 Task: Change  the formatting of the data to Which is Less than 5. In conditional formating, put the option 'Chart 8 colour.'In the sheet  Attendance Sheet for Weekly Follow-upbook
Action: Mouse moved to (72, 109)
Screenshot: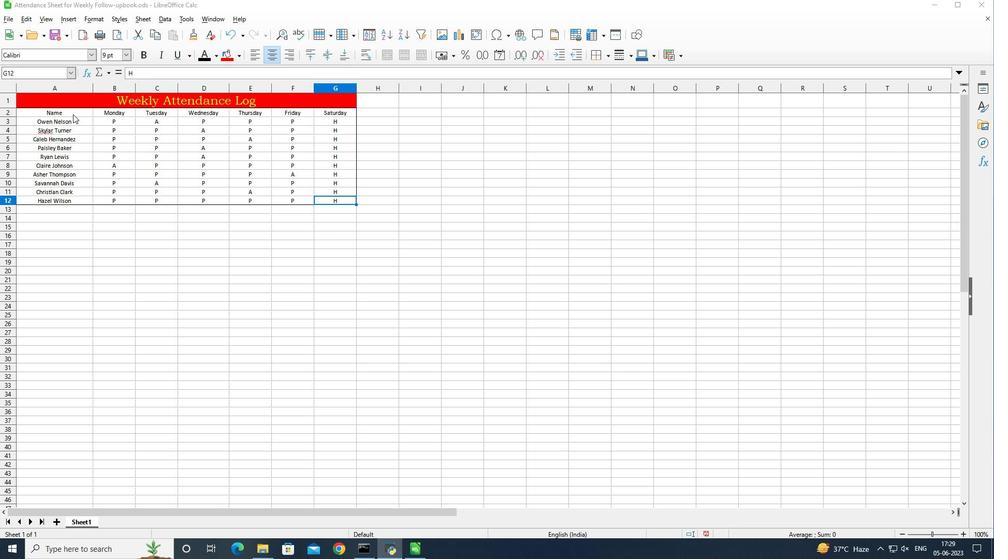 
Action: Mouse pressed left at (72, 109)
Screenshot: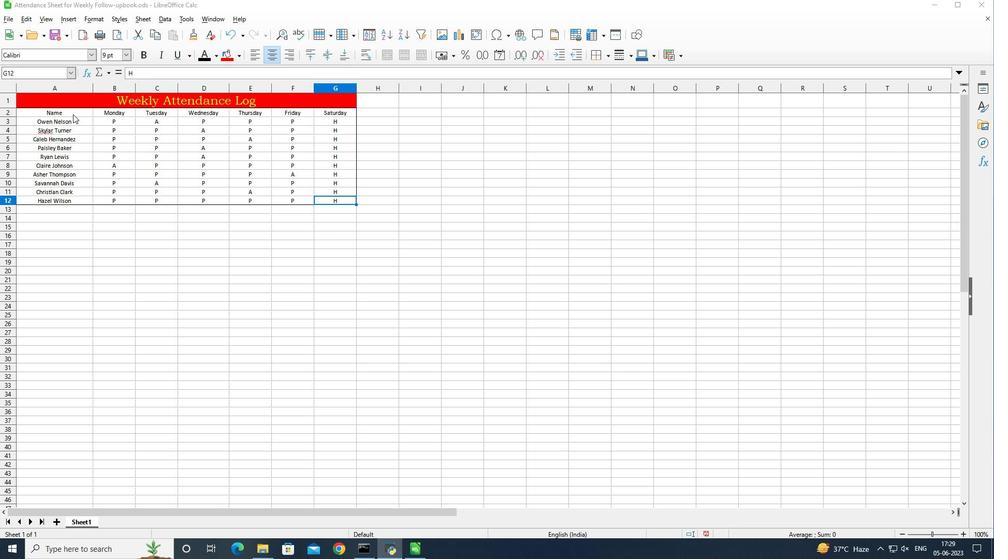 
Action: Mouse pressed left at (72, 109)
Screenshot: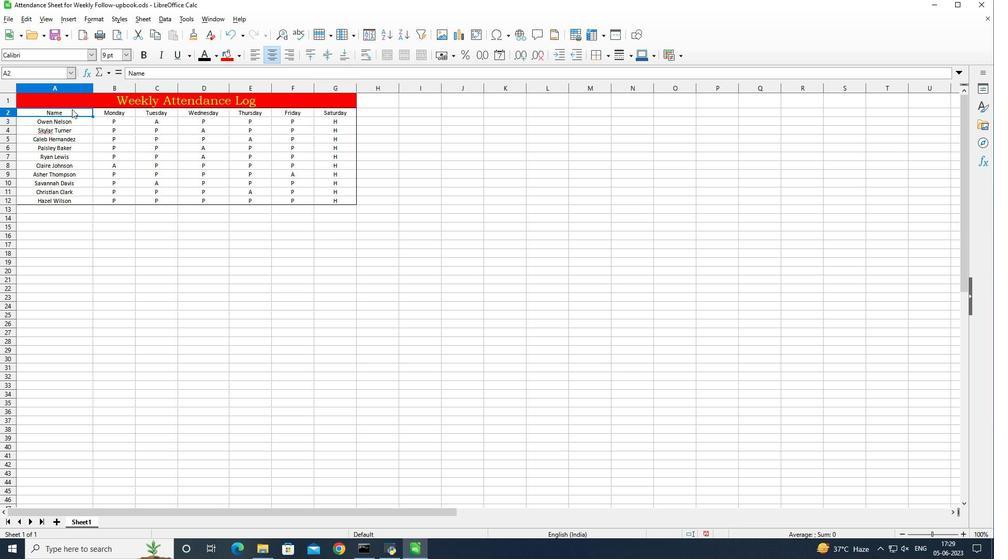 
Action: Mouse moved to (682, 56)
Screenshot: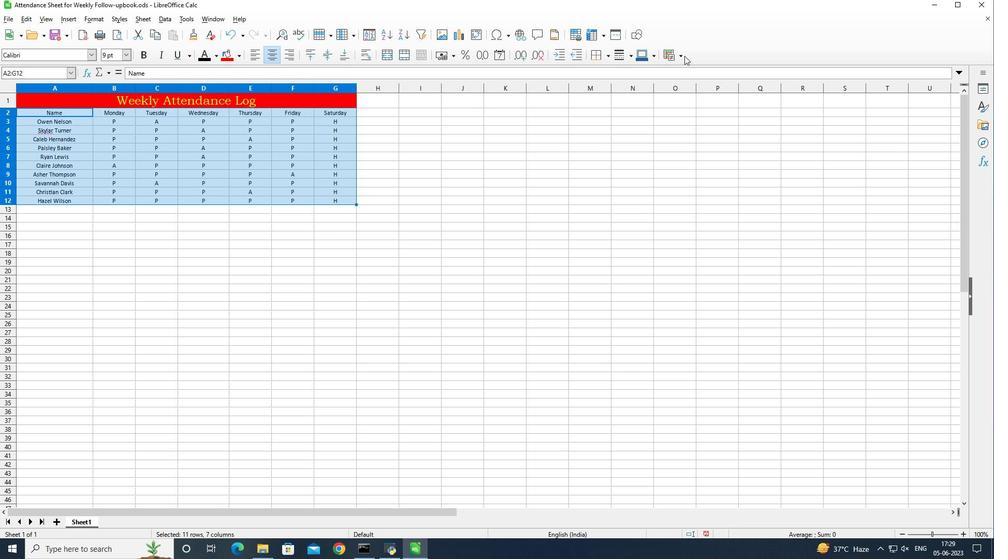 
Action: Mouse pressed left at (682, 56)
Screenshot: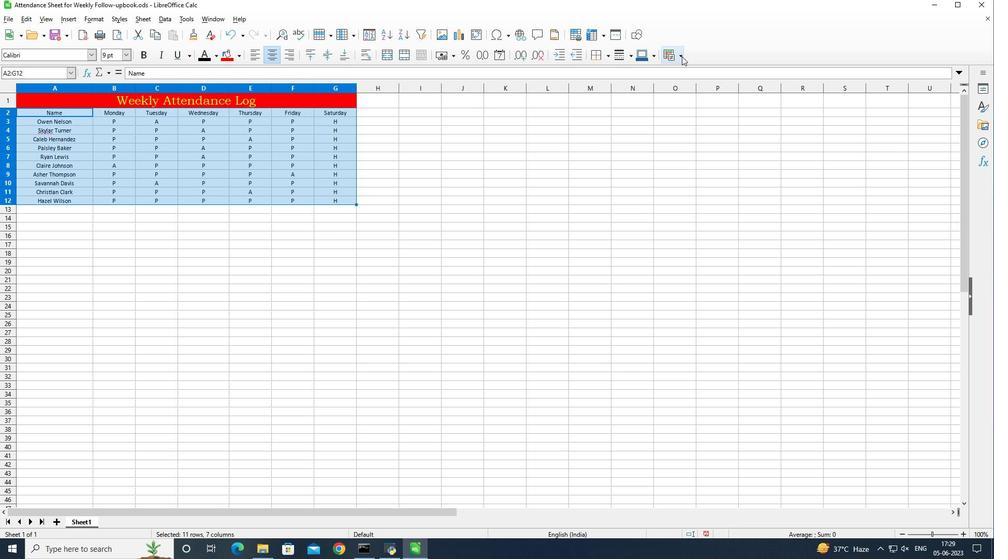 
Action: Mouse moved to (683, 71)
Screenshot: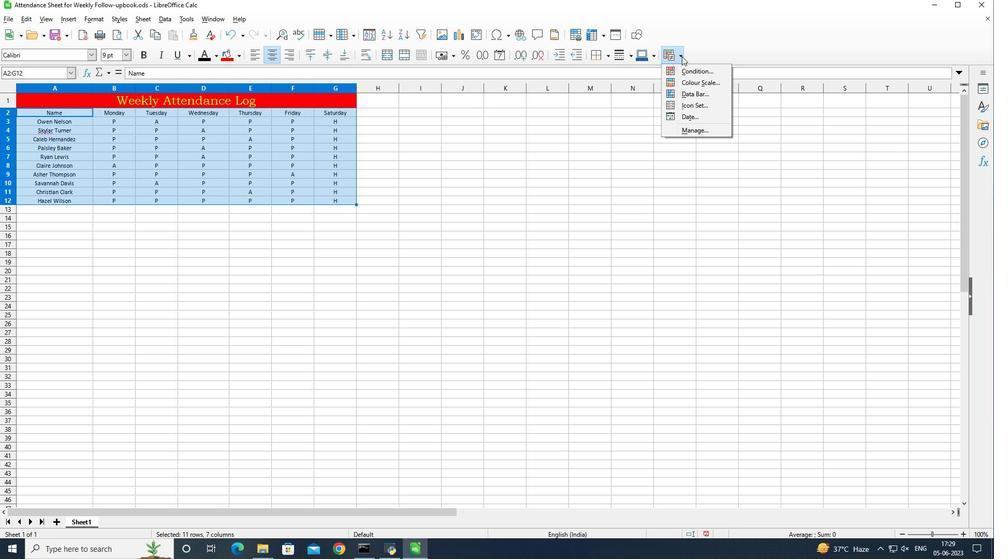 
Action: Mouse pressed left at (683, 71)
Screenshot: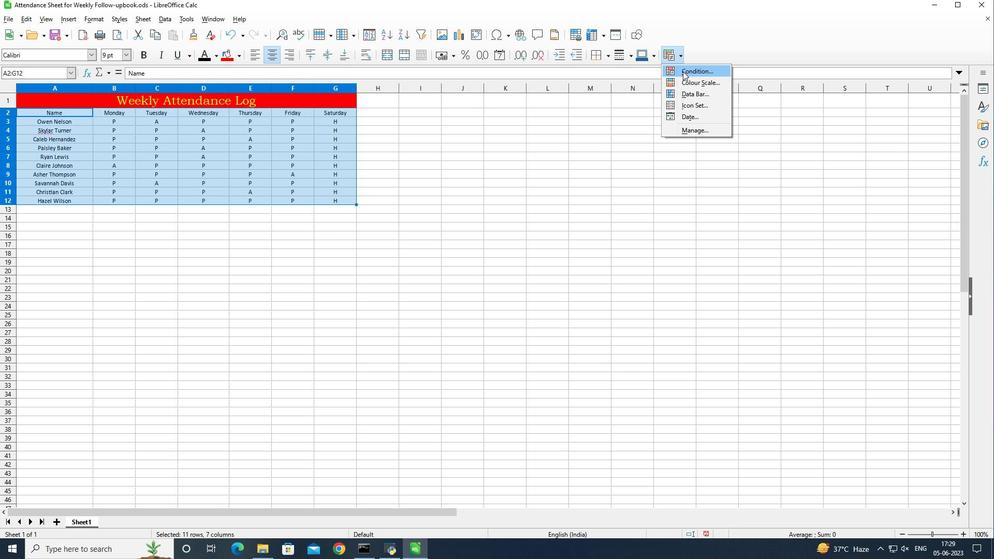 
Action: Mouse moved to (510, 165)
Screenshot: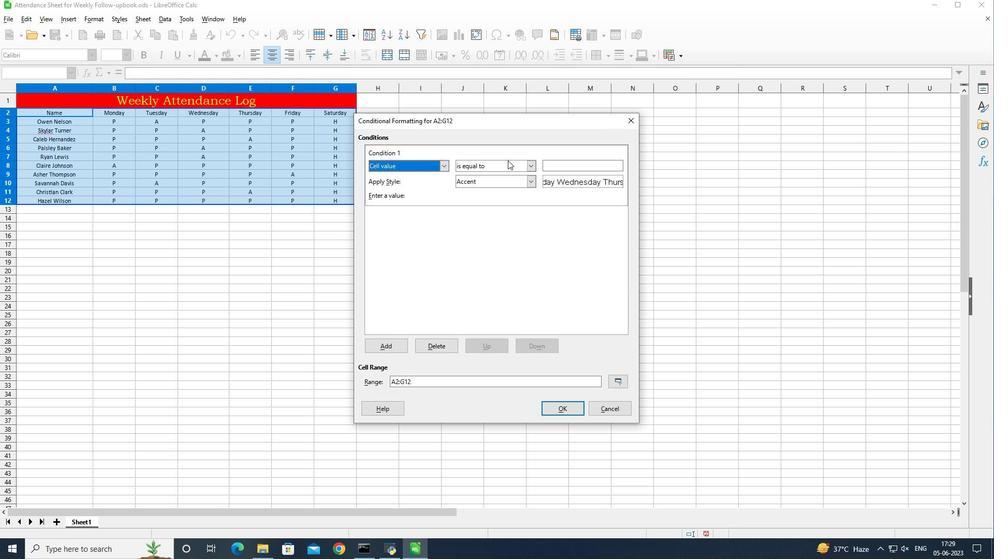 
Action: Mouse pressed left at (510, 165)
Screenshot: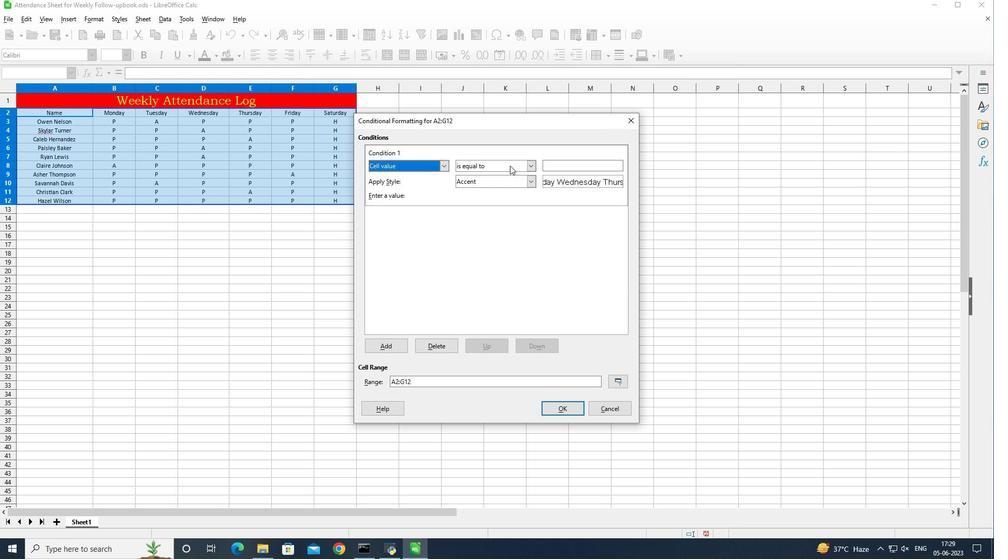 
Action: Mouse moved to (518, 187)
Screenshot: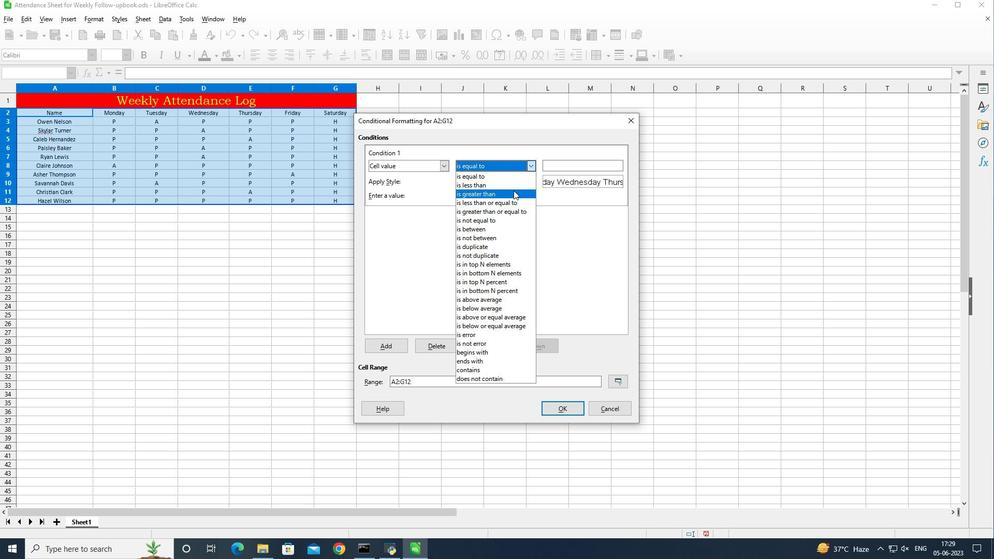 
Action: Mouse pressed left at (518, 187)
Screenshot: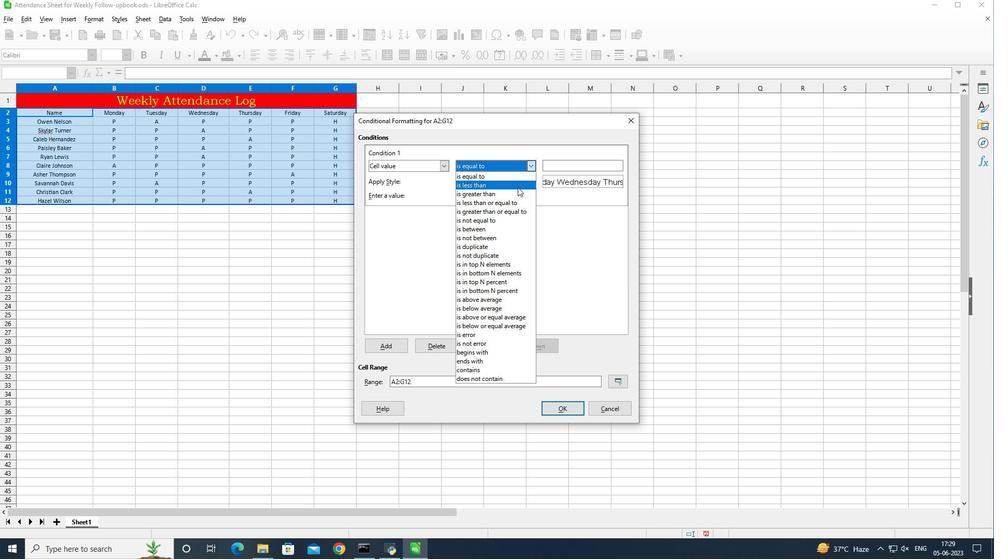 
Action: Mouse moved to (591, 164)
Screenshot: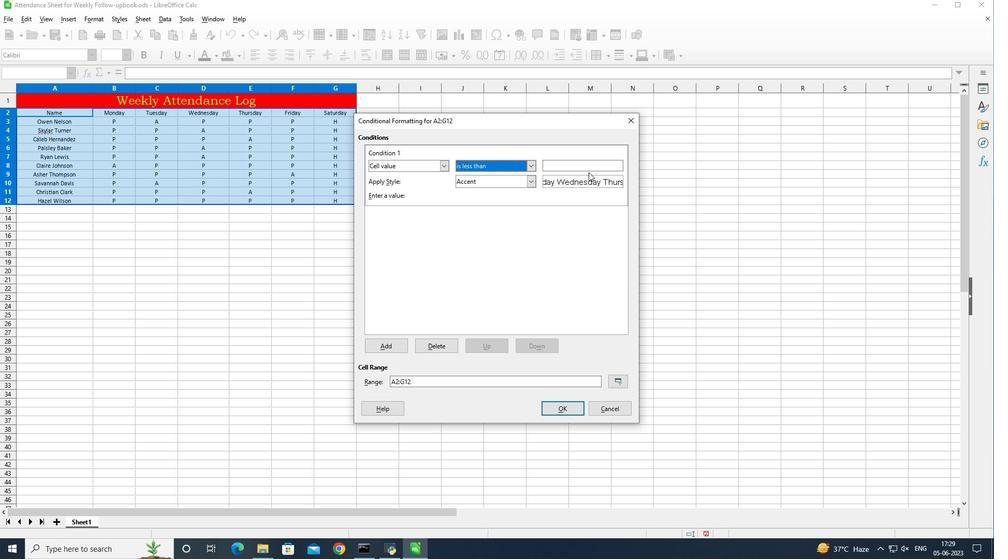 
Action: Mouse pressed left at (591, 164)
Screenshot: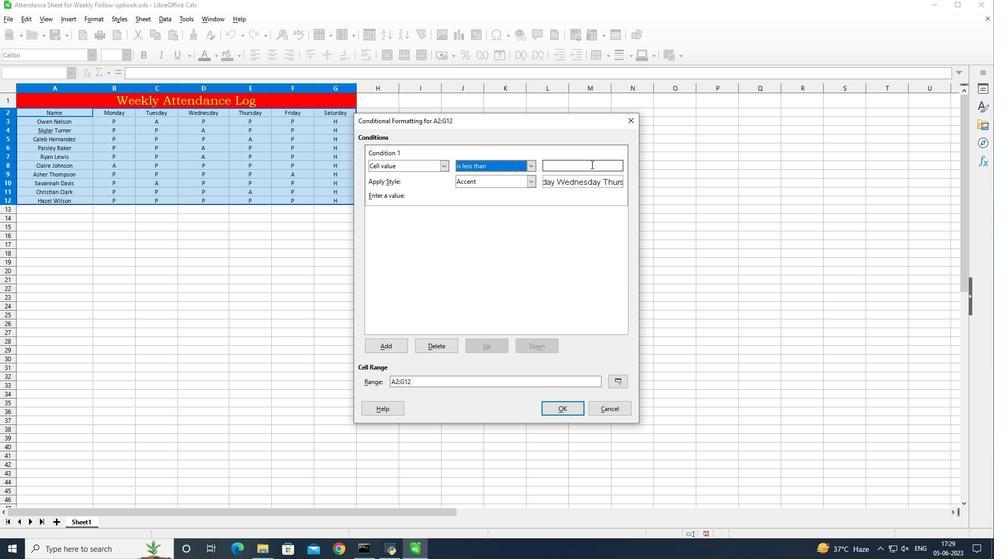 
Action: Key pressed 5<Key.enter>
Screenshot: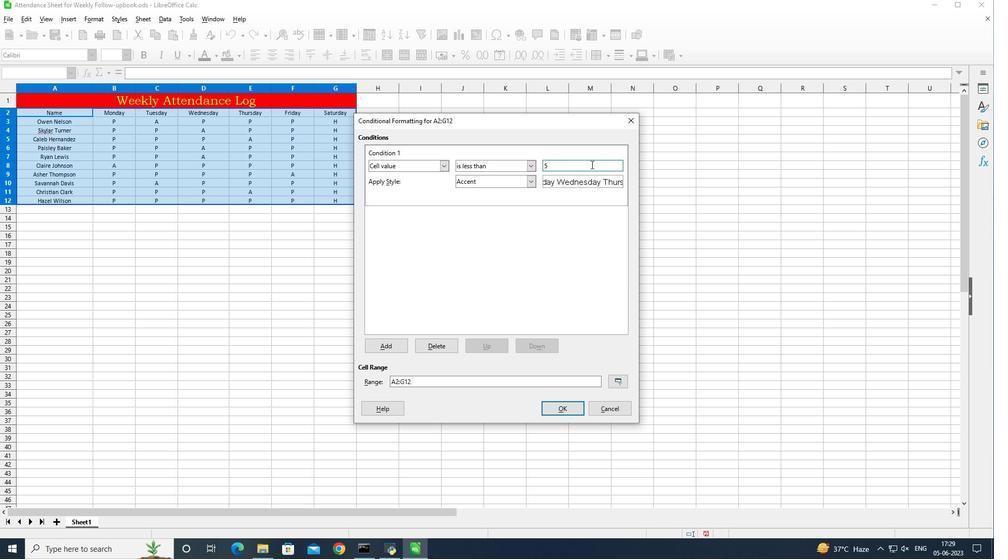 
Action: Mouse moved to (682, 53)
Screenshot: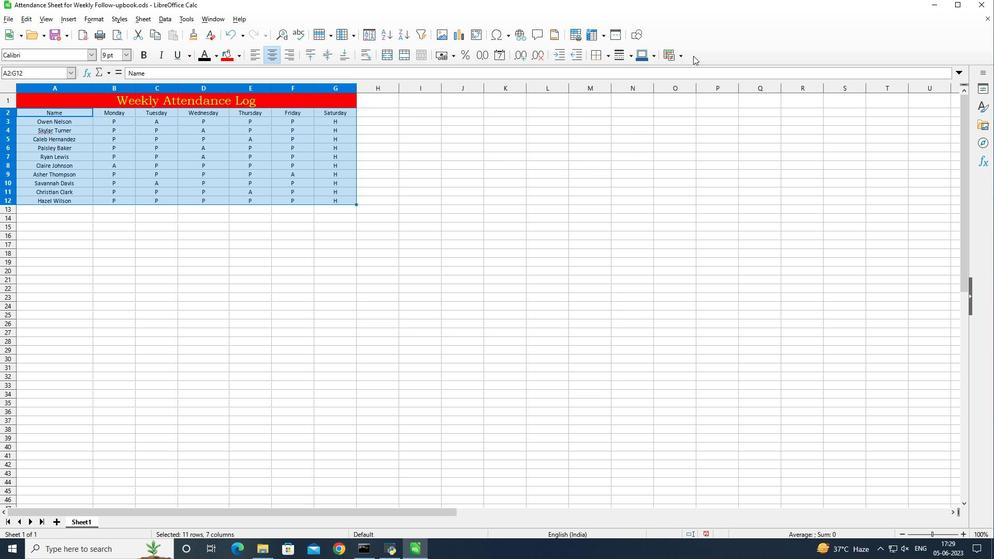 
Action: Mouse pressed left at (682, 53)
Screenshot: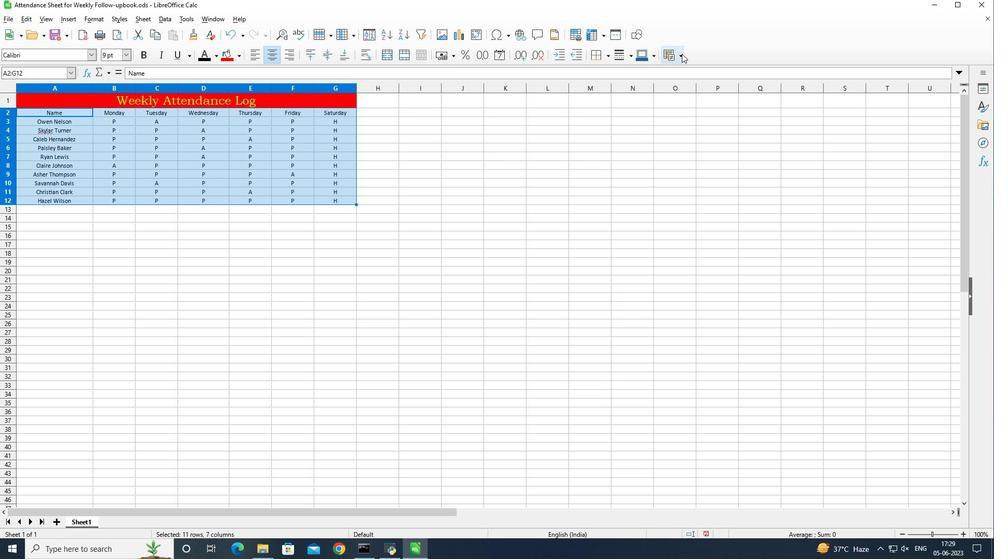 
Action: Mouse moved to (688, 83)
Screenshot: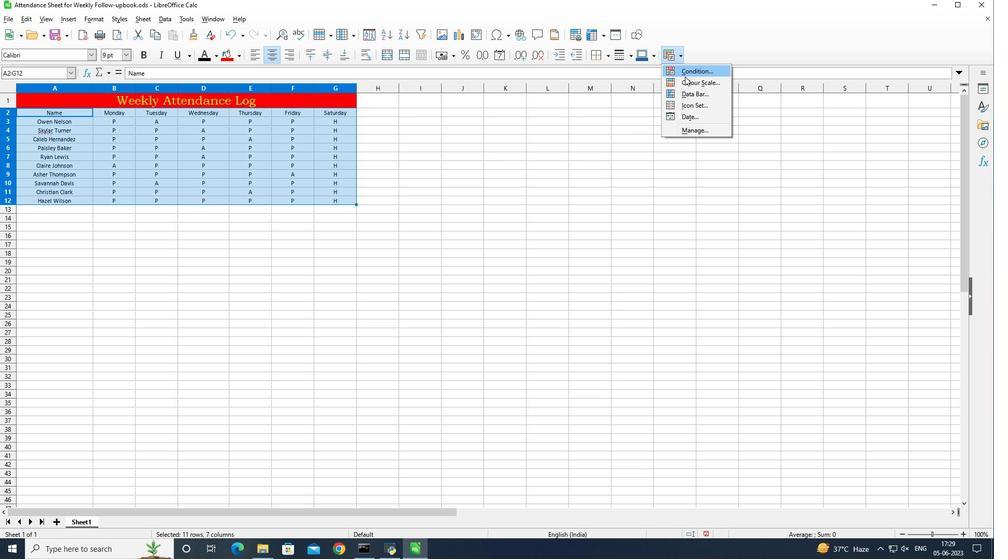 
Action: Mouse pressed left at (688, 83)
Screenshot: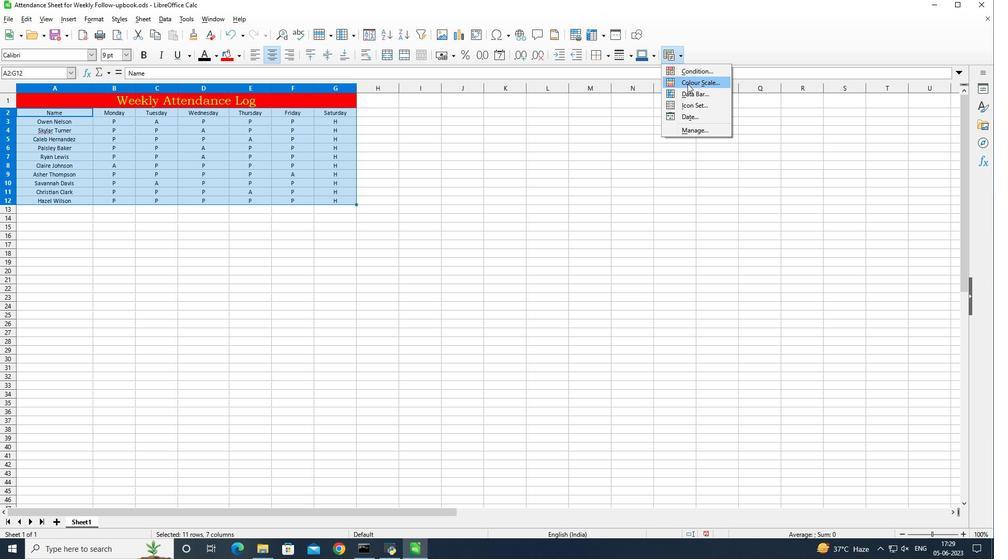 
Action: Mouse moved to (433, 168)
Screenshot: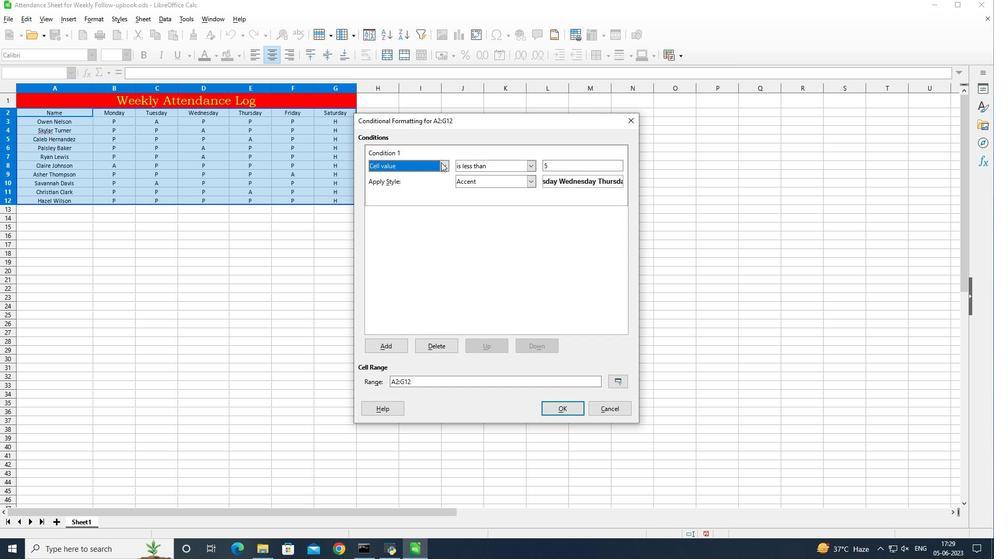 
Action: Mouse pressed left at (433, 168)
Screenshot: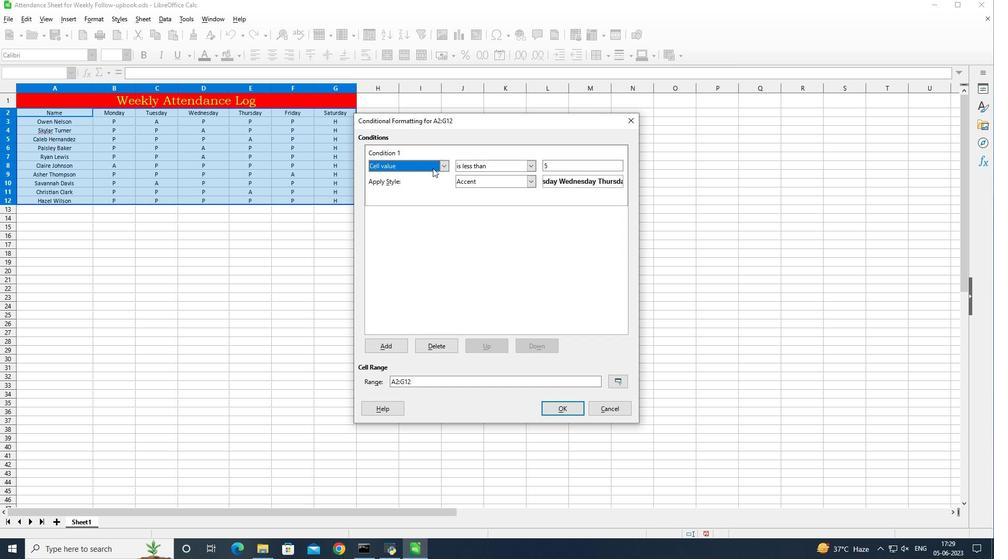
Action: Mouse moved to (432, 177)
Screenshot: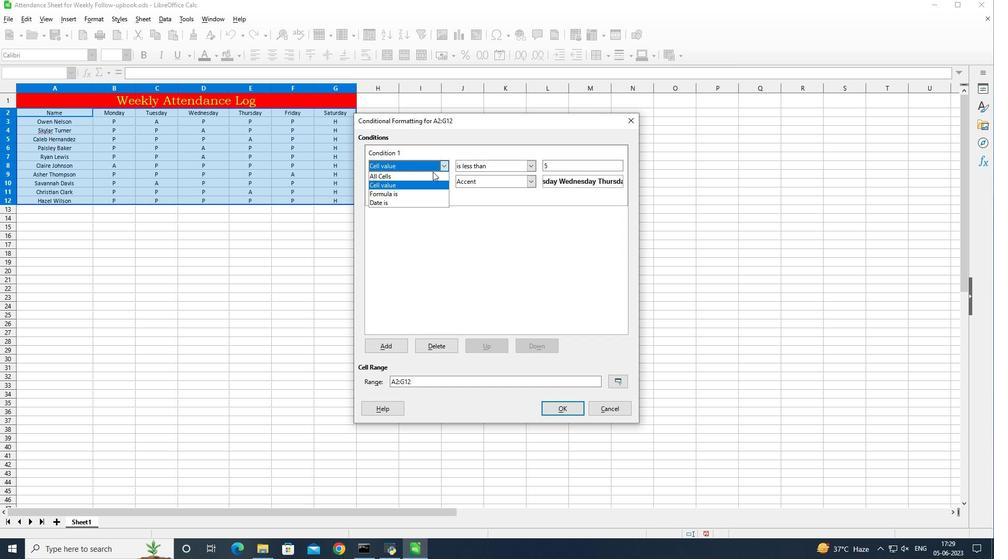 
Action: Mouse pressed left at (432, 177)
Screenshot: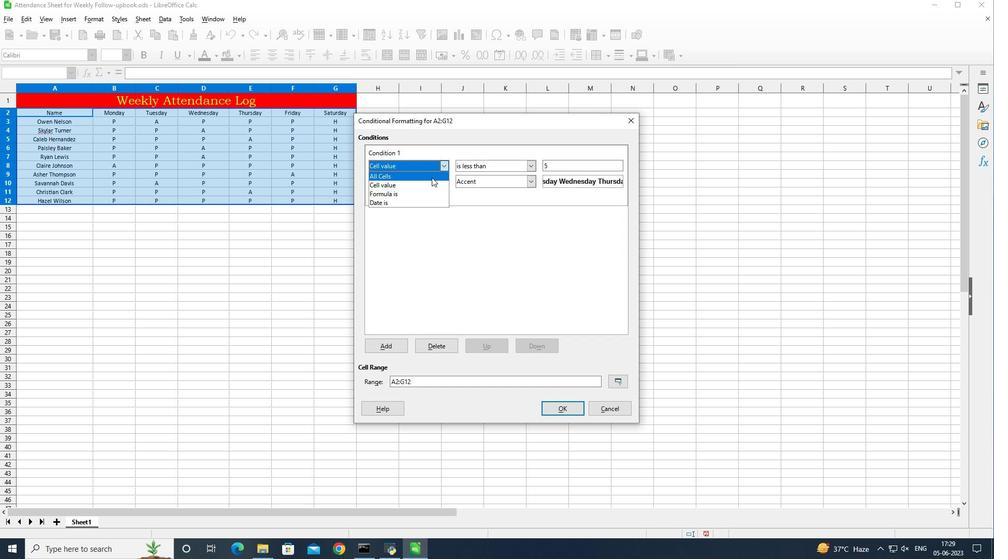 
Action: Mouse moved to (426, 223)
Screenshot: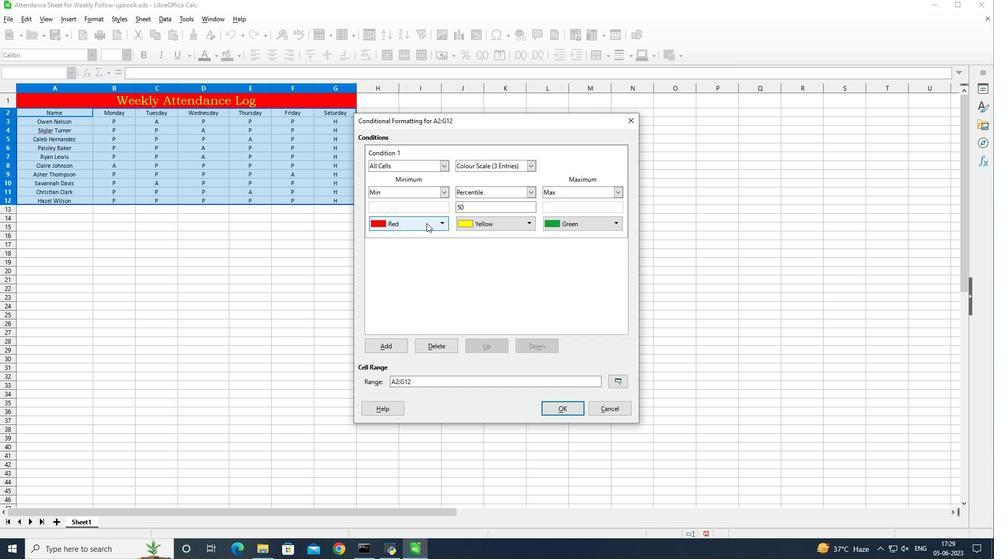 
Action: Mouse pressed left at (426, 223)
Screenshot: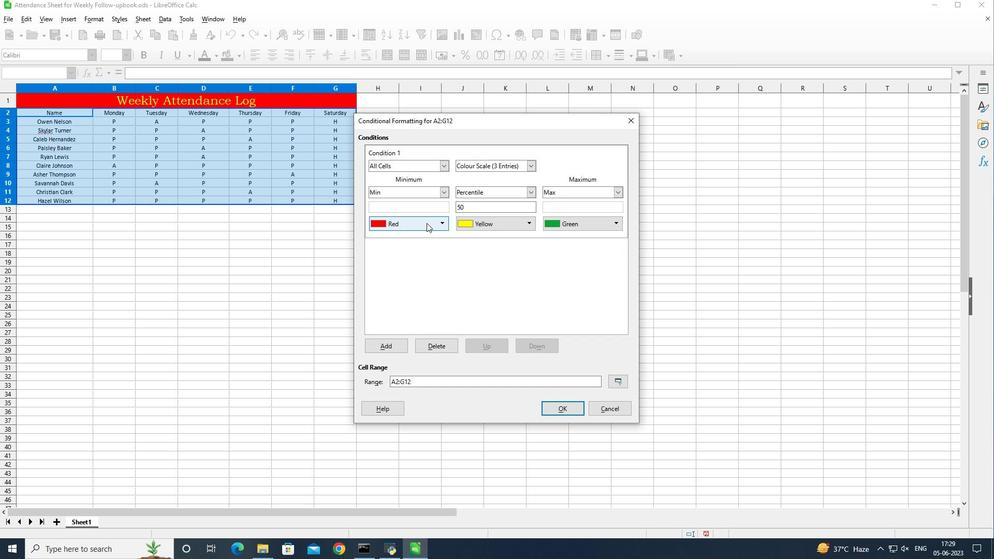 
Action: Mouse moved to (426, 237)
Screenshot: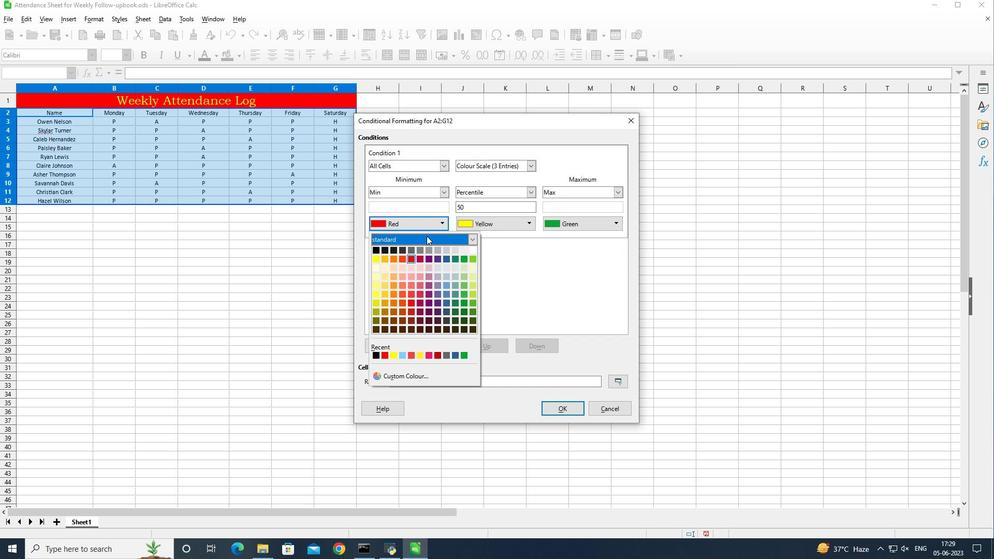 
Action: Mouse pressed left at (426, 237)
Screenshot: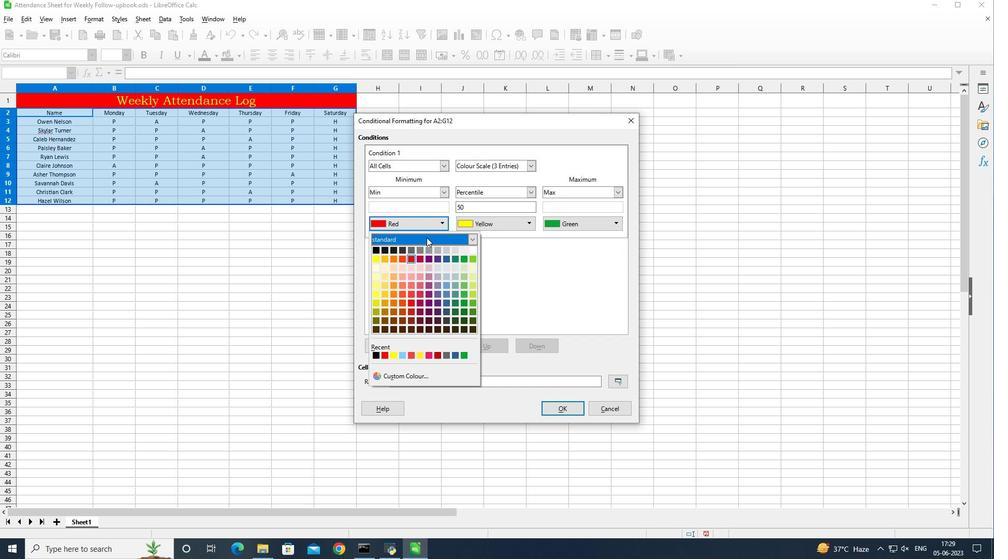 
Action: Mouse moved to (422, 258)
Screenshot: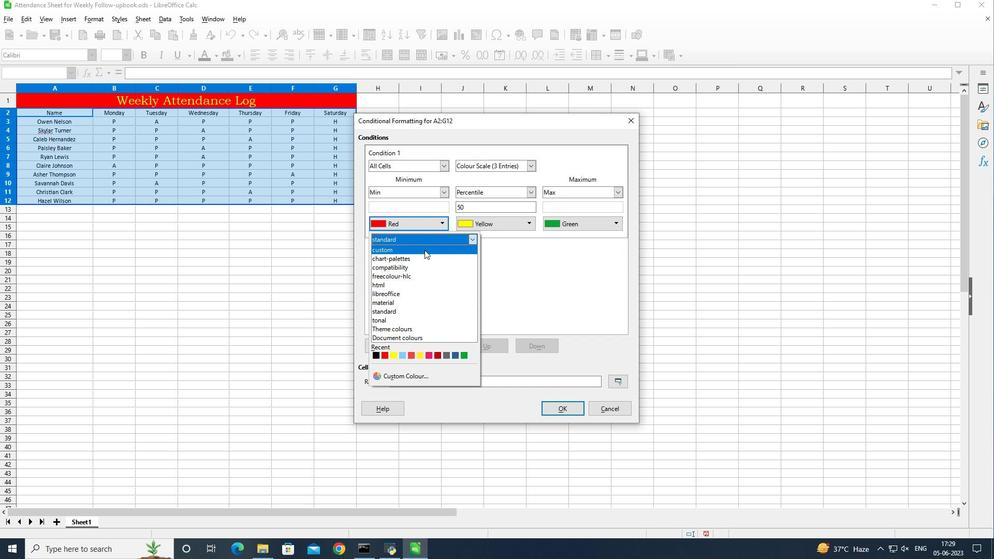 
Action: Mouse pressed left at (422, 258)
Screenshot: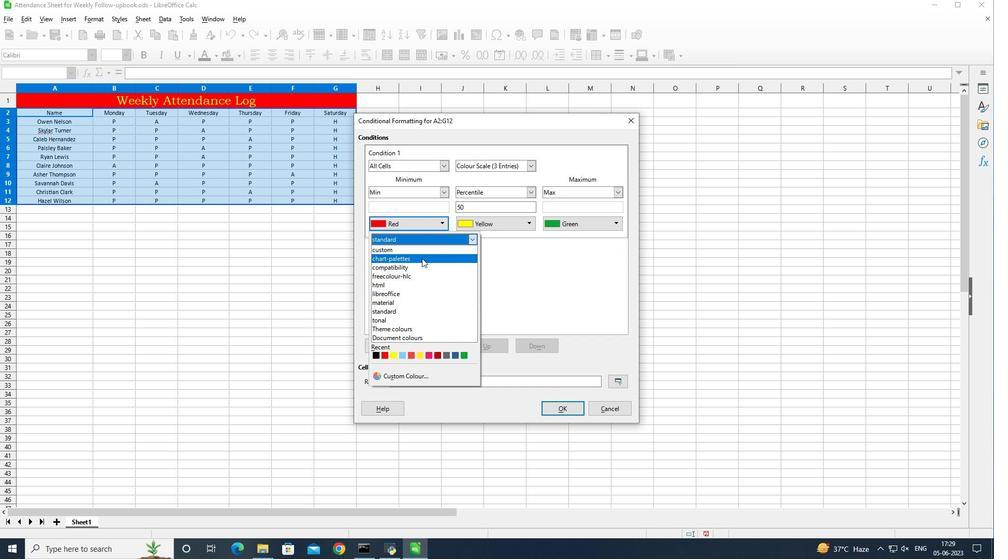 
Action: Mouse moved to (435, 252)
Screenshot: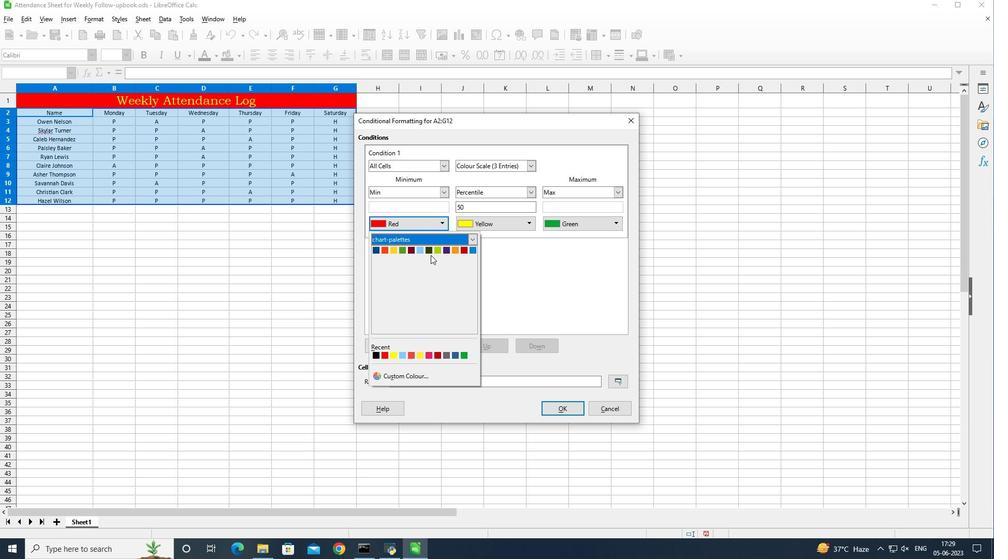 
Action: Mouse pressed left at (435, 252)
Screenshot: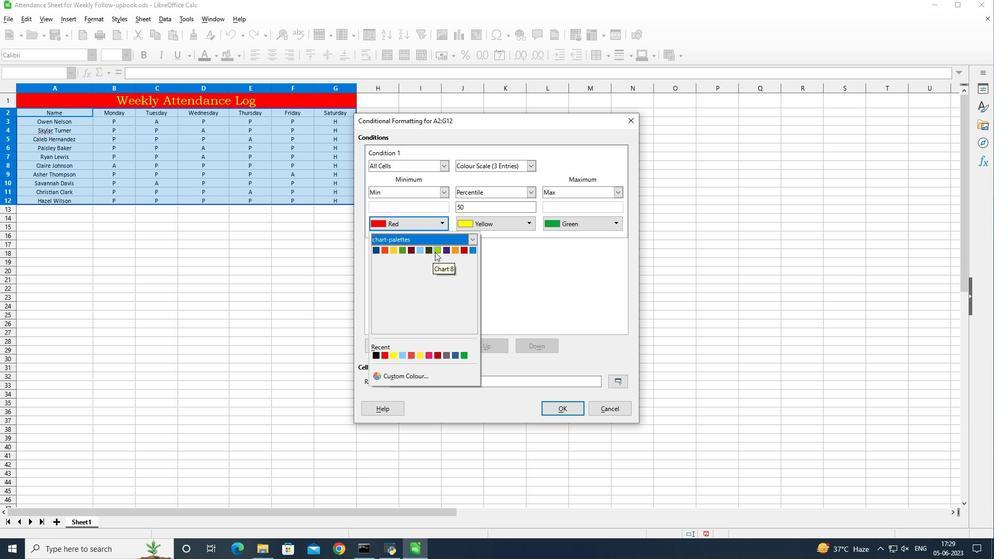 
Action: Mouse moved to (554, 409)
Screenshot: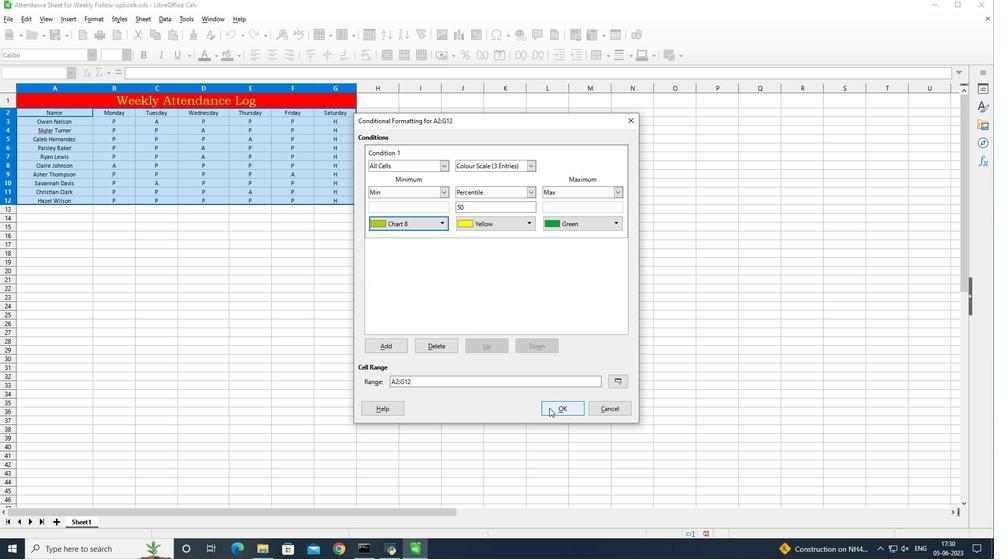
Action: Mouse pressed left at (554, 409)
Screenshot: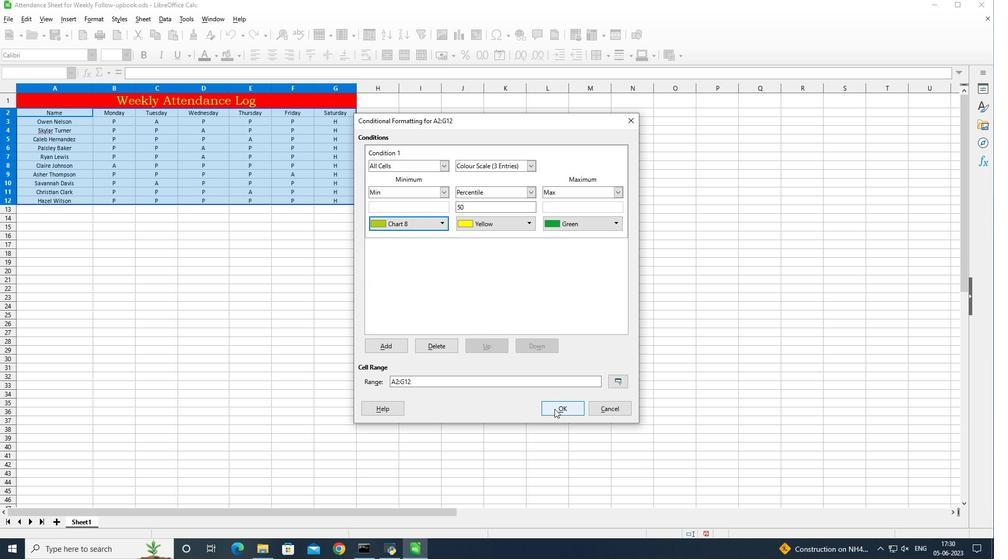 
Action: Mouse moved to (331, 201)
Screenshot: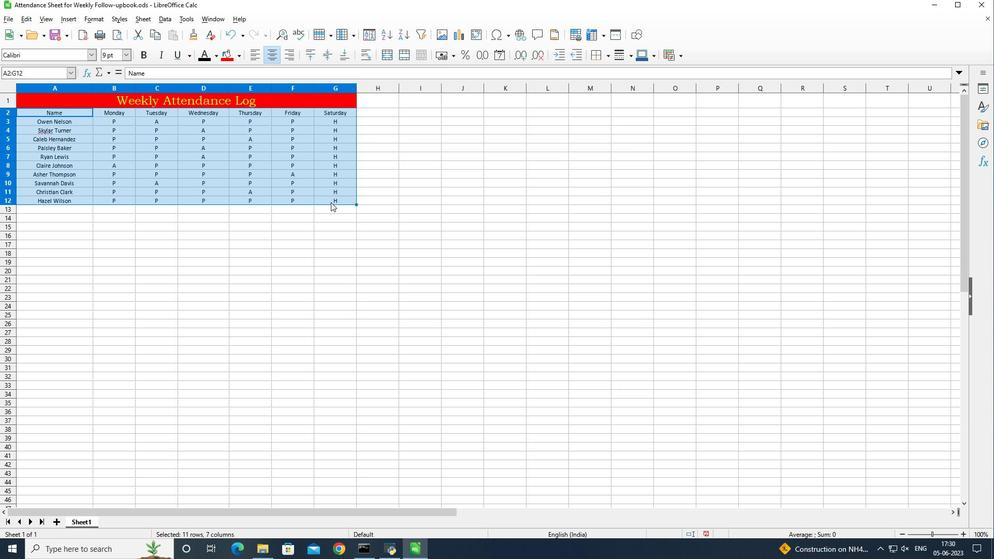 
Action: Mouse pressed left at (331, 201)
Screenshot: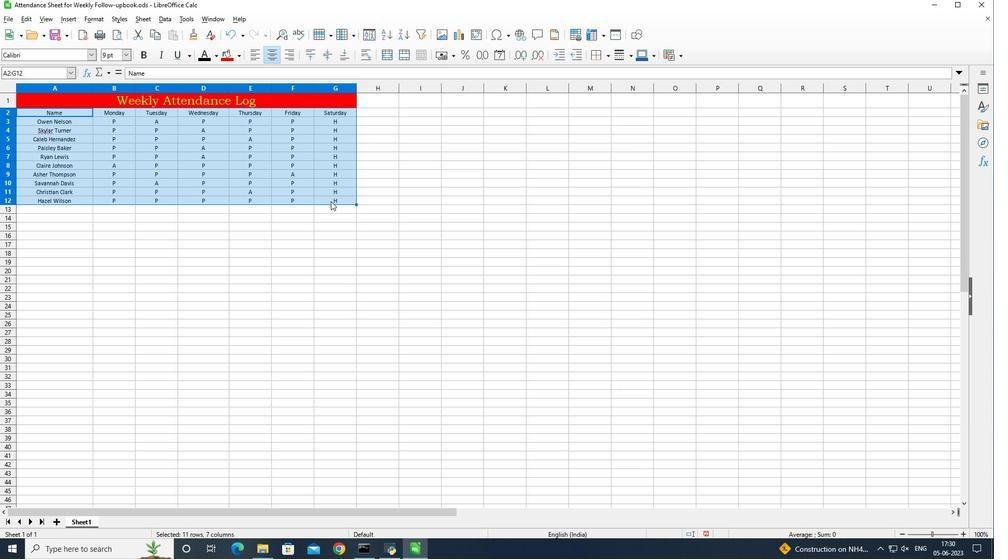 
Action: Mouse moved to (439, 216)
Screenshot: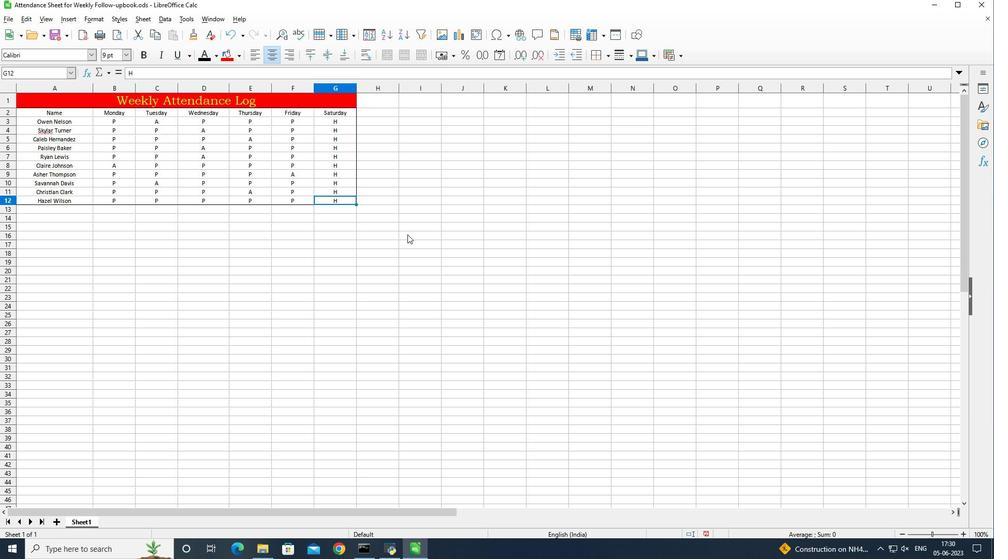 
